 Task: Change the profileâs public visibility to off.
Action: Mouse moved to (701, 77)
Screenshot: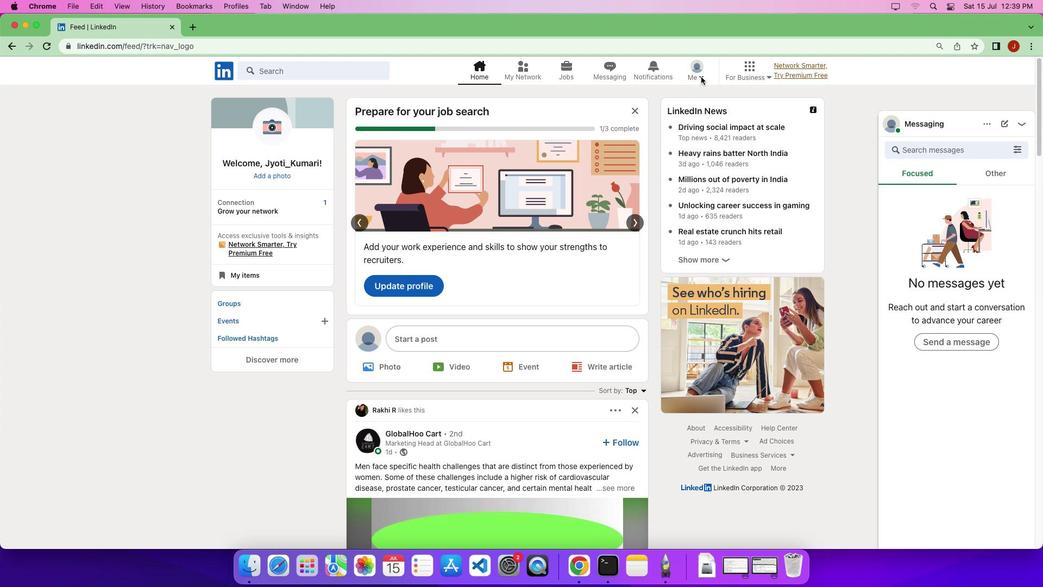 
Action: Mouse pressed left at (701, 77)
Screenshot: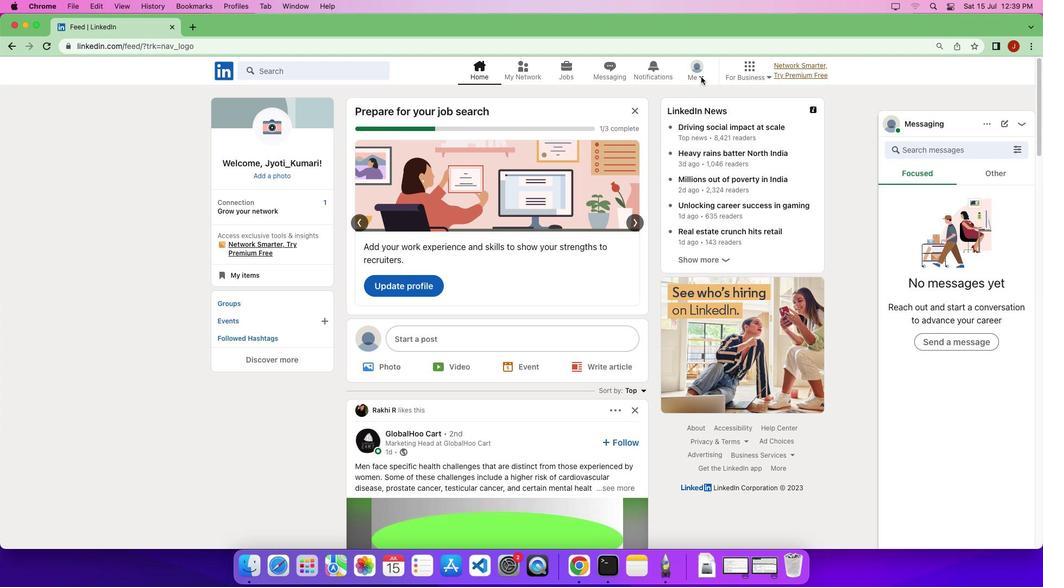 
Action: Mouse moved to (701, 77)
Screenshot: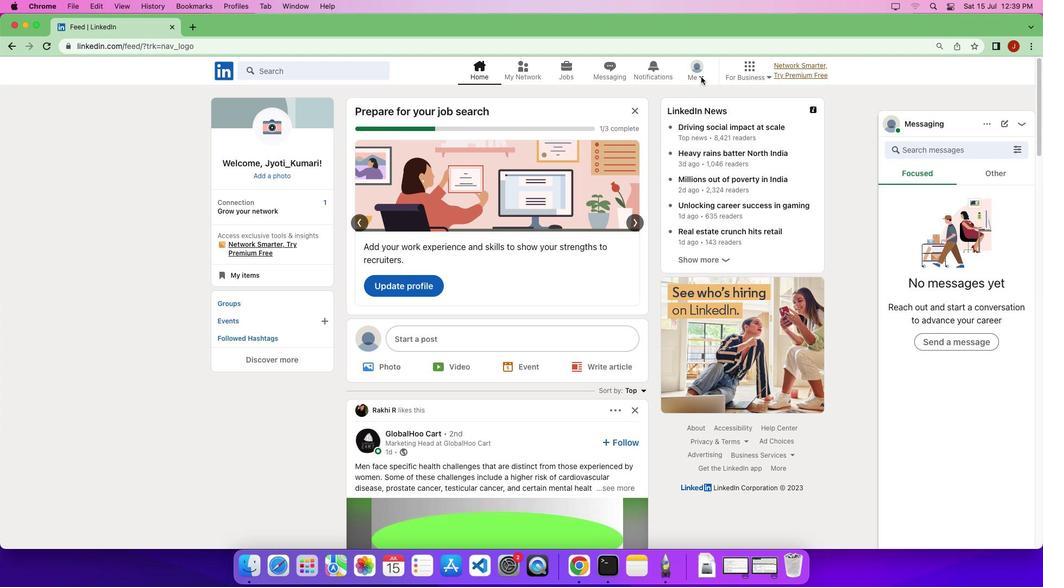 
Action: Mouse pressed left at (701, 77)
Screenshot: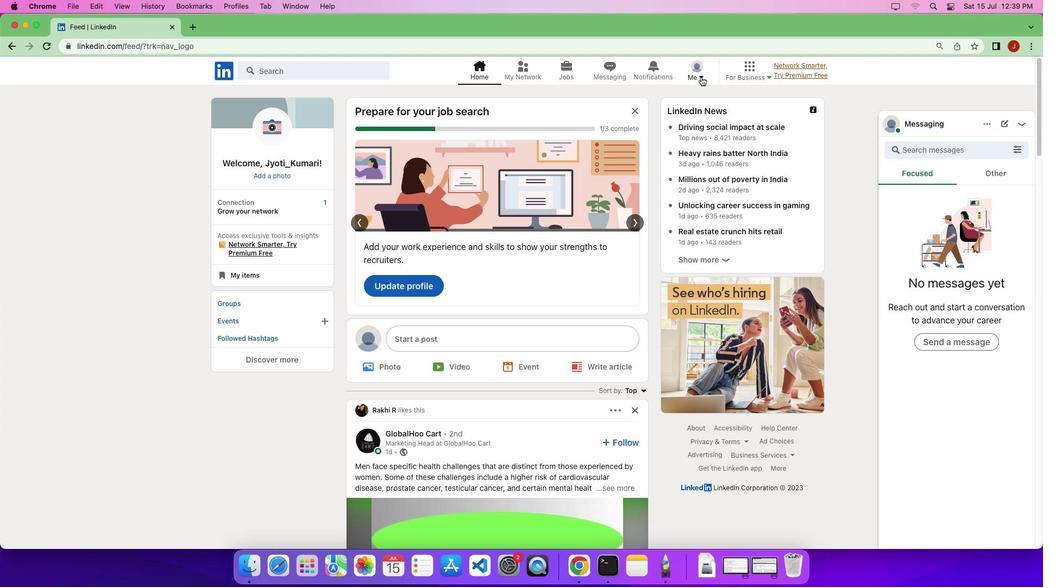 
Action: Mouse moved to (634, 203)
Screenshot: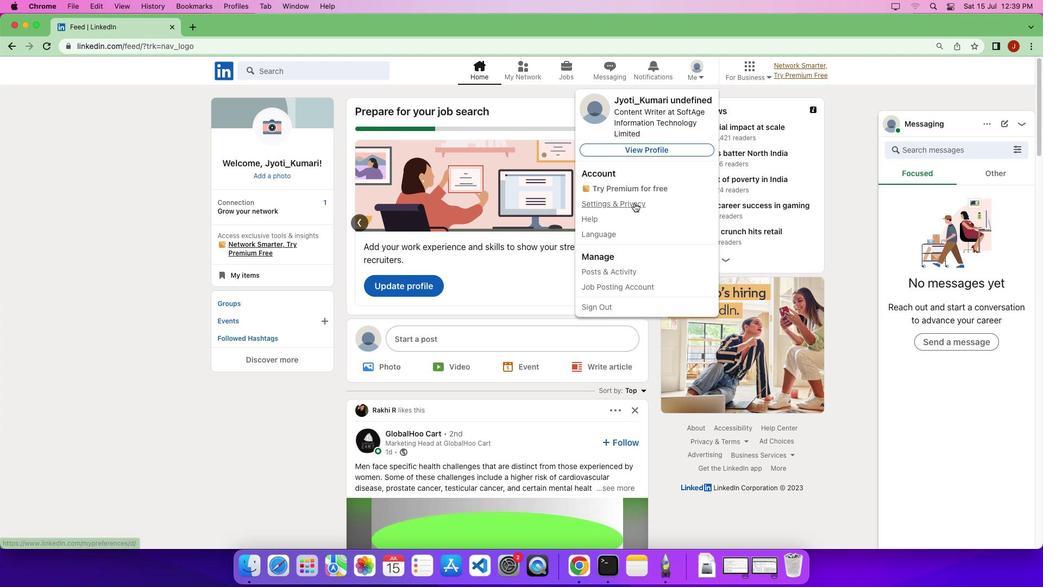 
Action: Mouse pressed left at (634, 203)
Screenshot: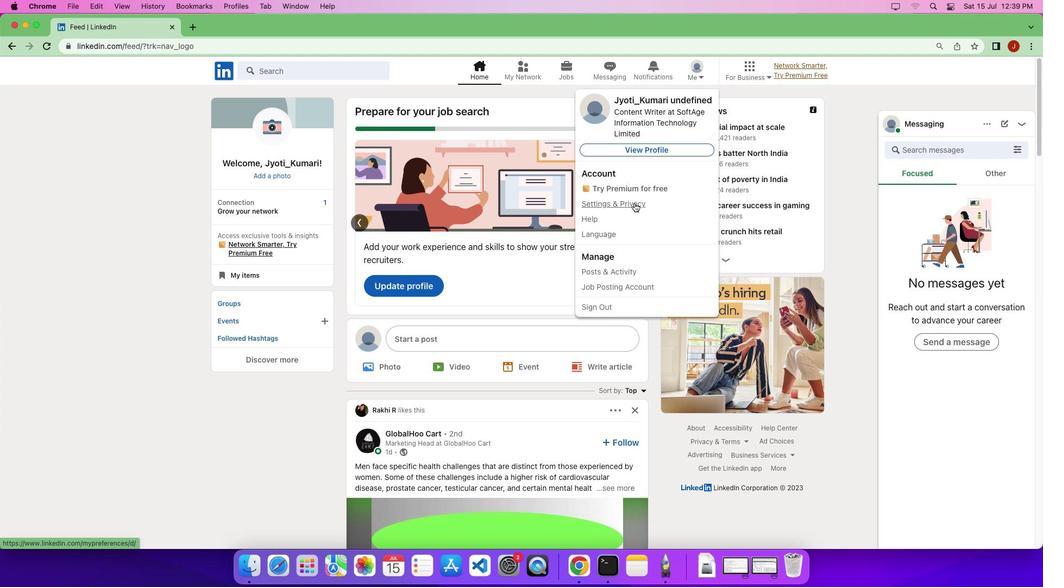 
Action: Mouse moved to (69, 232)
Screenshot: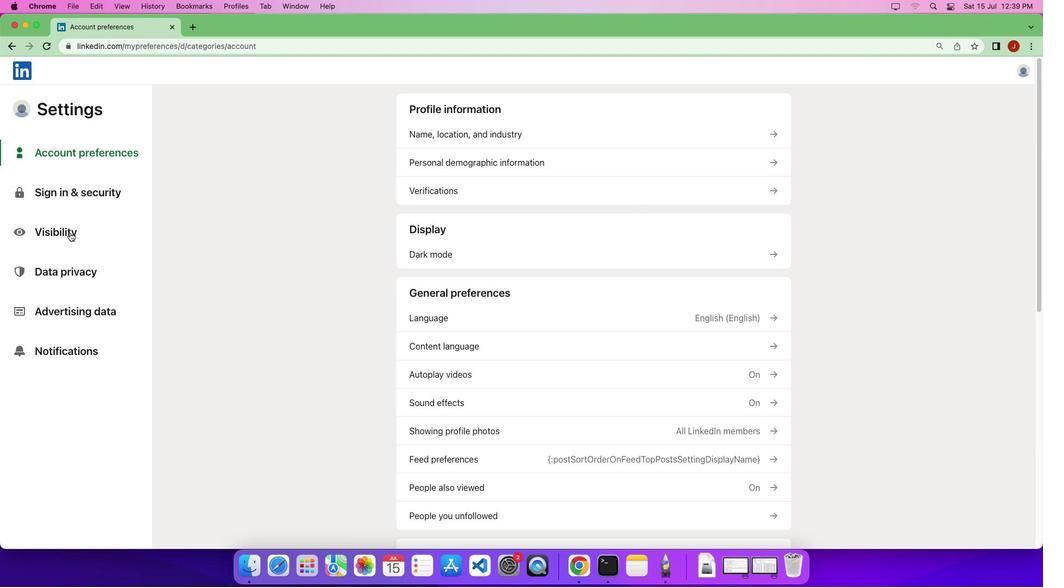
Action: Mouse pressed left at (69, 232)
Screenshot: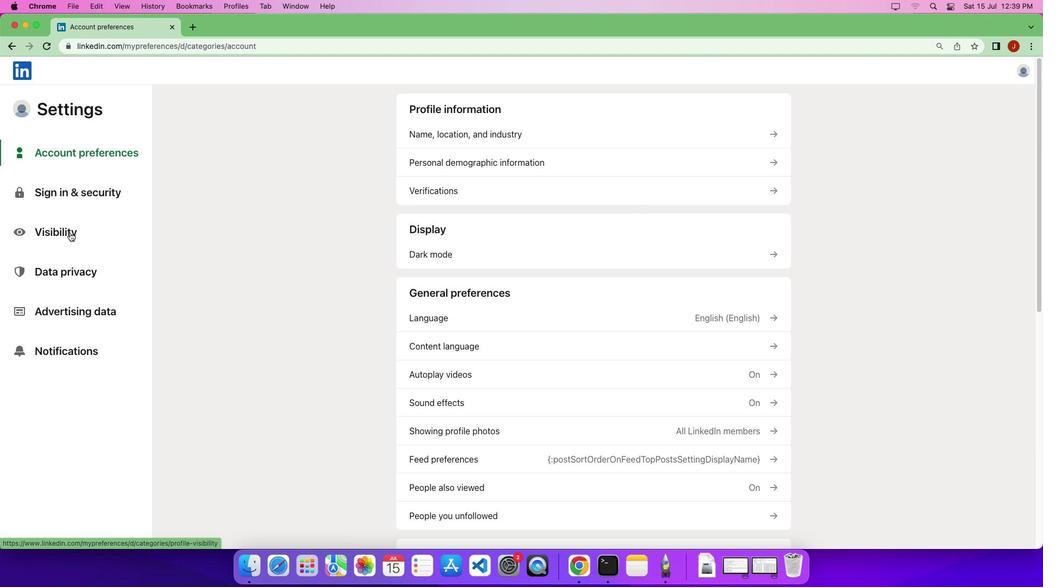 
Action: Mouse moved to (772, 160)
Screenshot: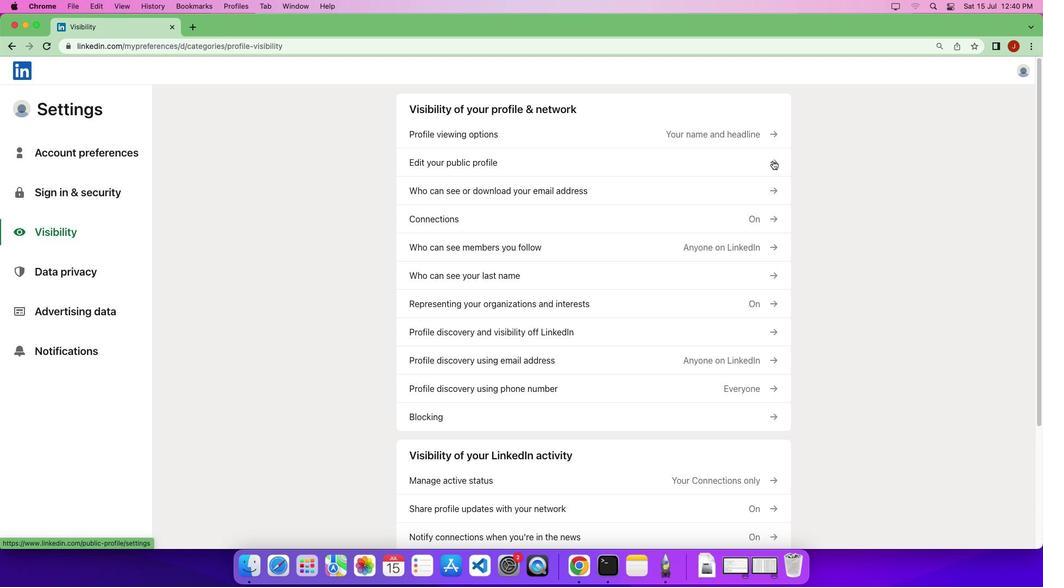 
Action: Mouse pressed left at (772, 160)
Screenshot: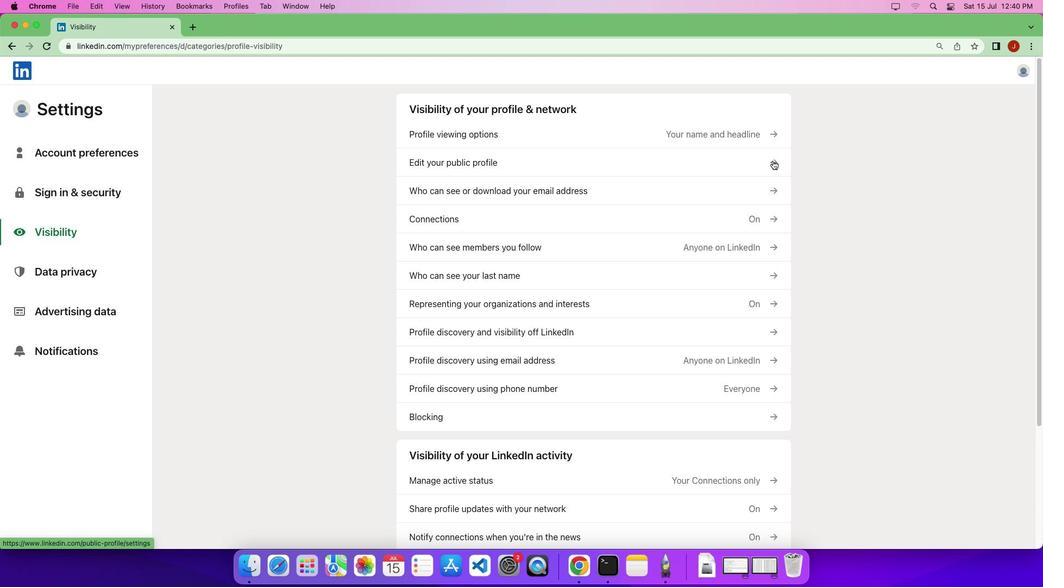 
Action: Mouse moved to (790, 357)
Screenshot: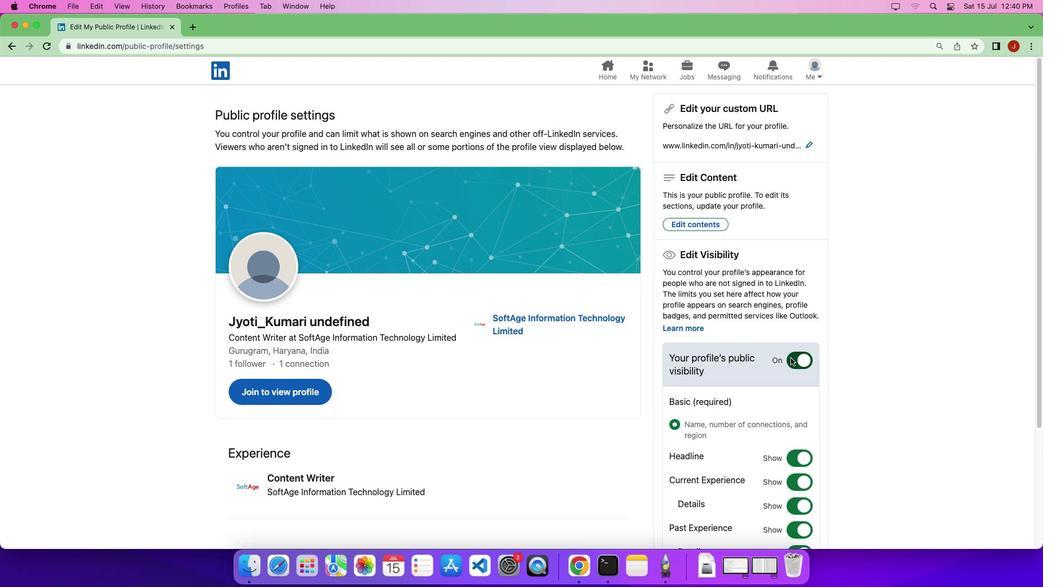 
Action: Mouse pressed left at (790, 357)
Screenshot: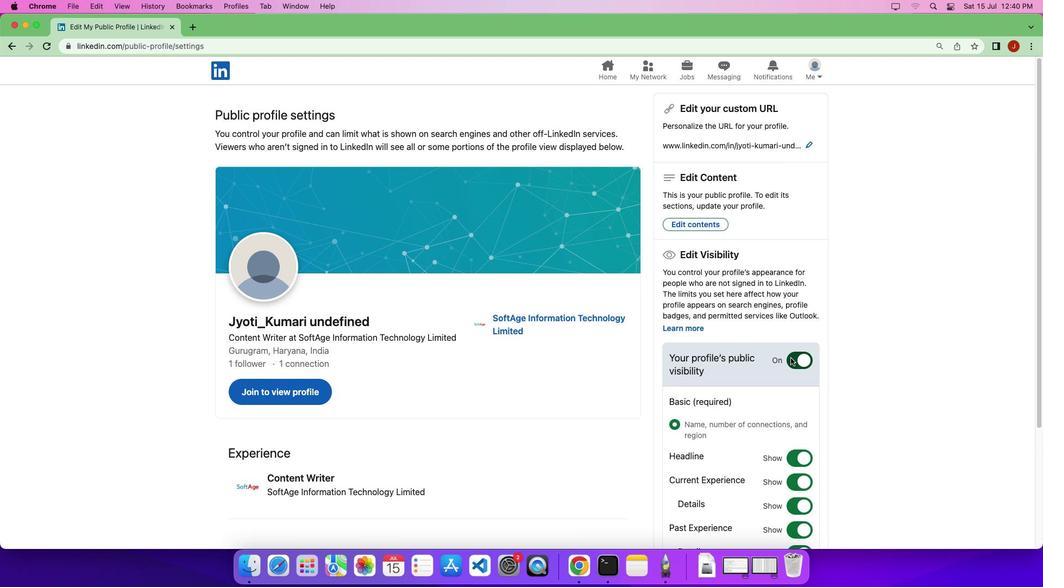 
Action: Mouse moved to (871, 366)
Screenshot: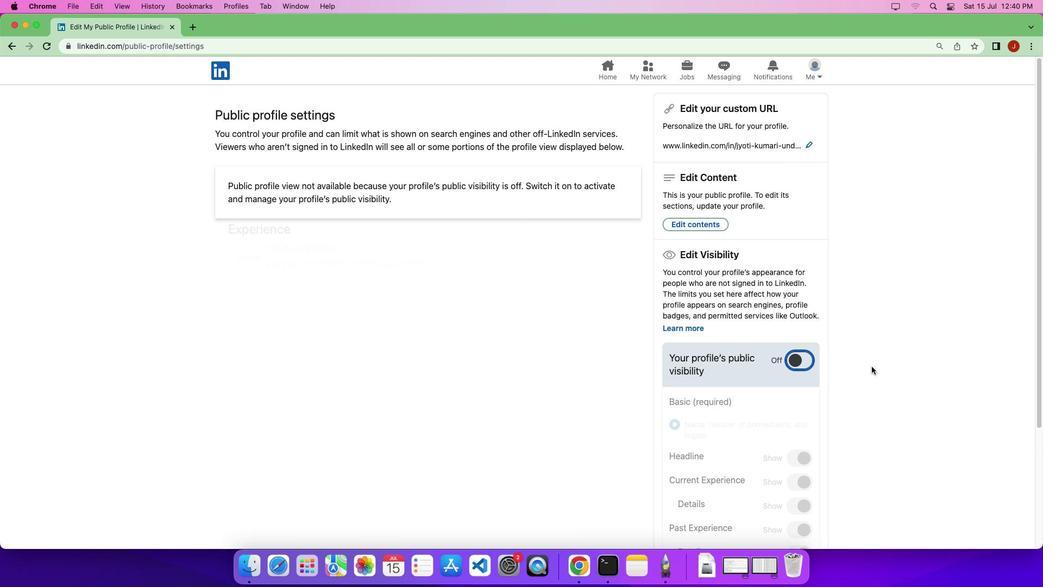 
